 Task: In candidate interviews choose email frequency weekly.
Action: Mouse moved to (667, 70)
Screenshot: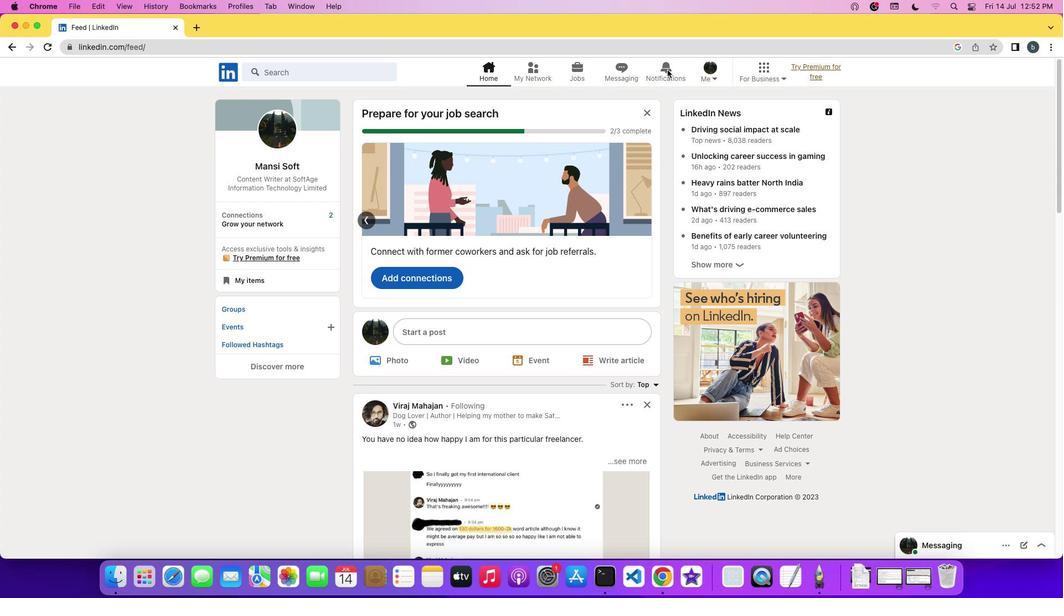 
Action: Mouse pressed left at (667, 70)
Screenshot: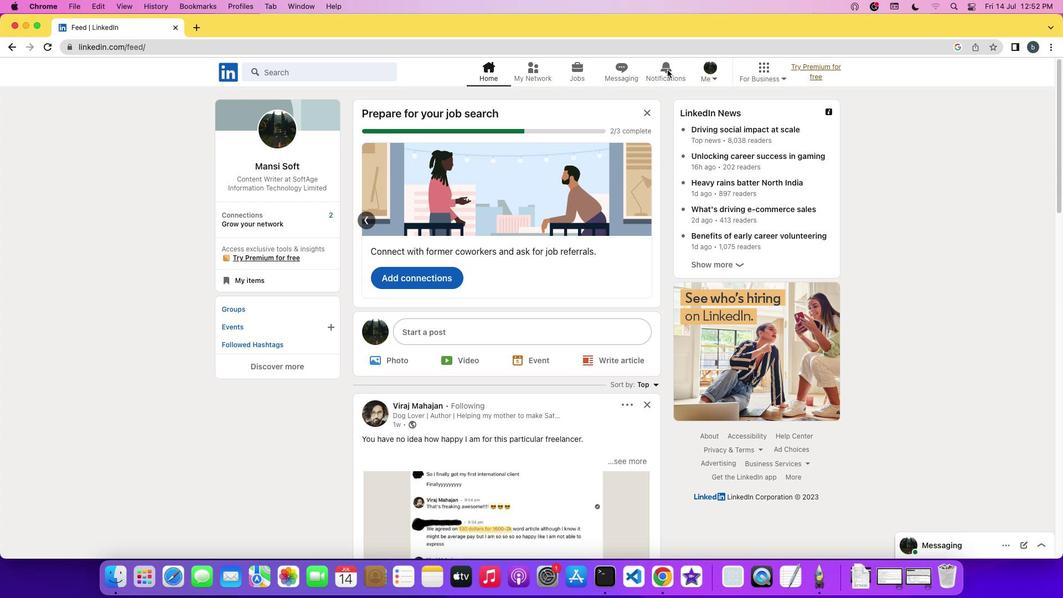 
Action: Mouse pressed left at (667, 70)
Screenshot: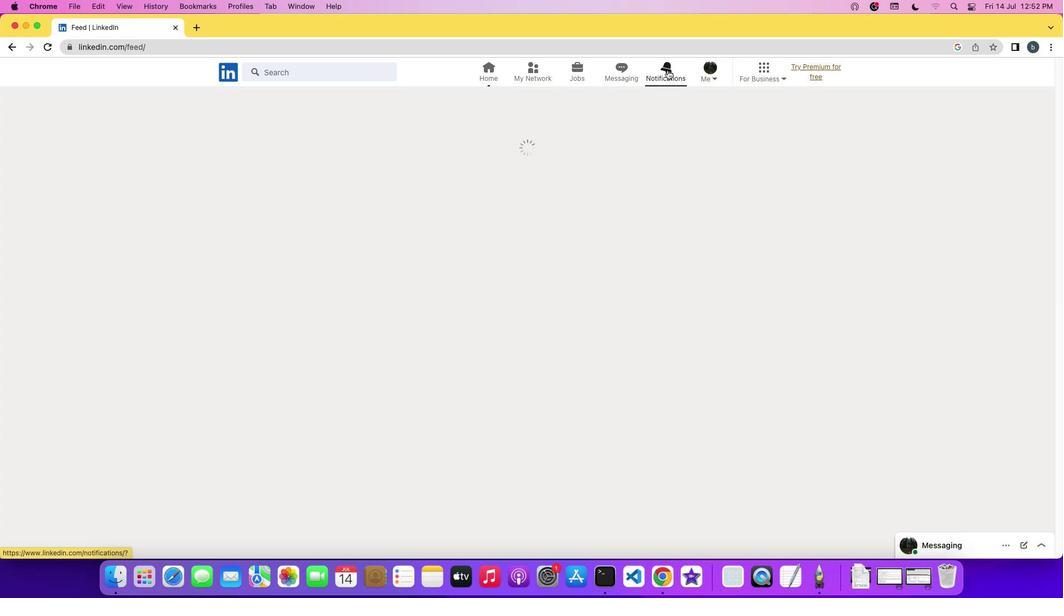 
Action: Mouse moved to (259, 143)
Screenshot: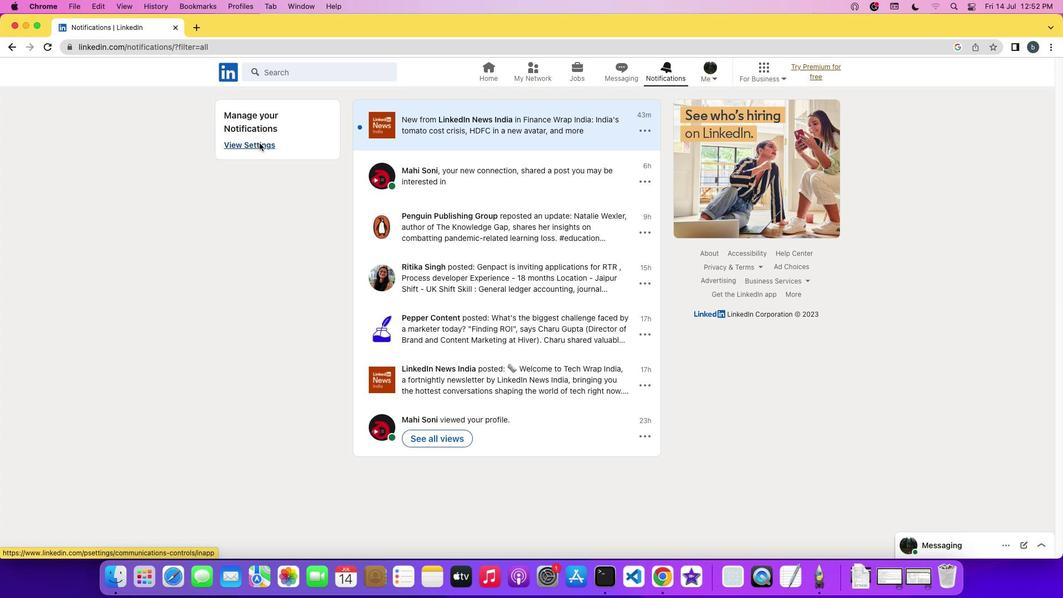 
Action: Mouse pressed left at (259, 143)
Screenshot: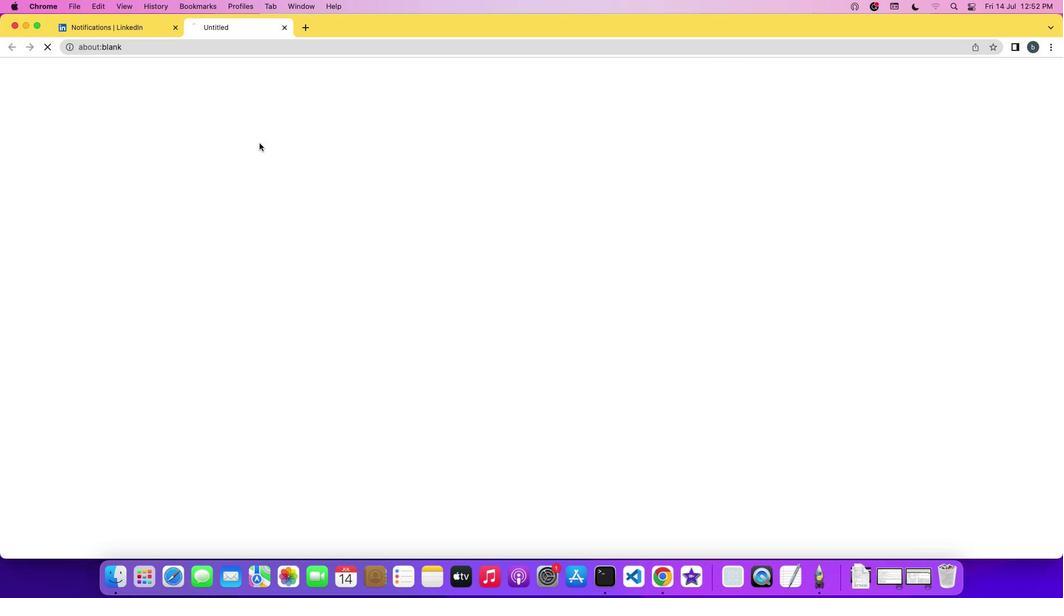 
Action: Mouse moved to (438, 166)
Screenshot: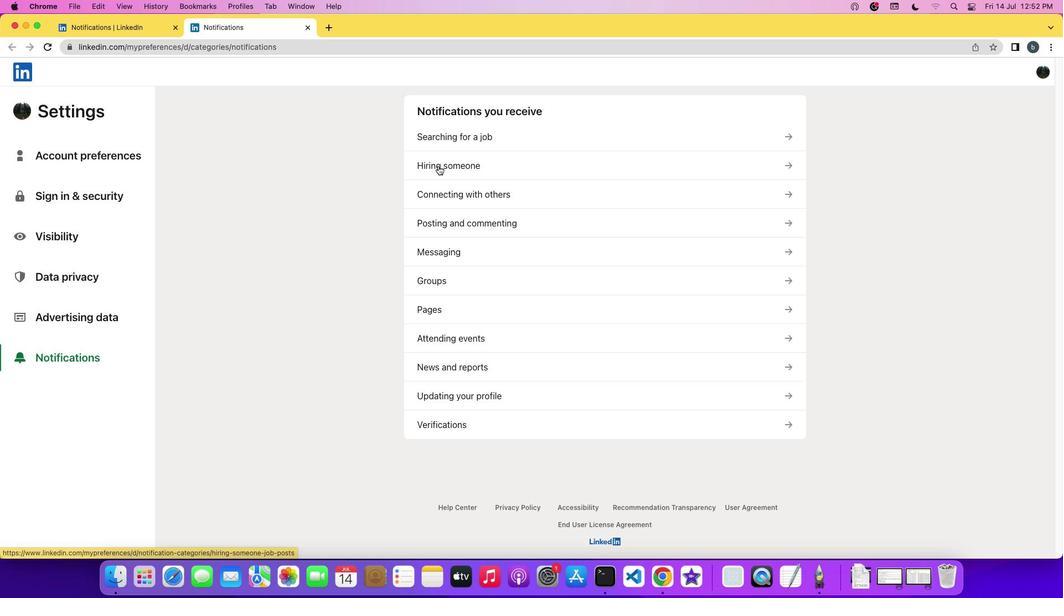 
Action: Mouse pressed left at (438, 166)
Screenshot: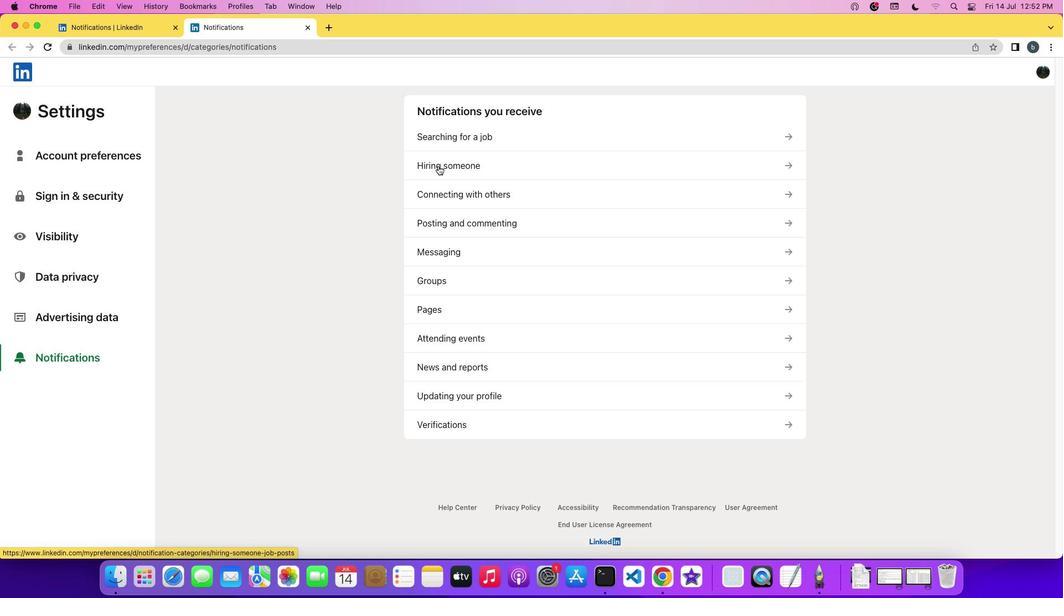 
Action: Mouse moved to (479, 296)
Screenshot: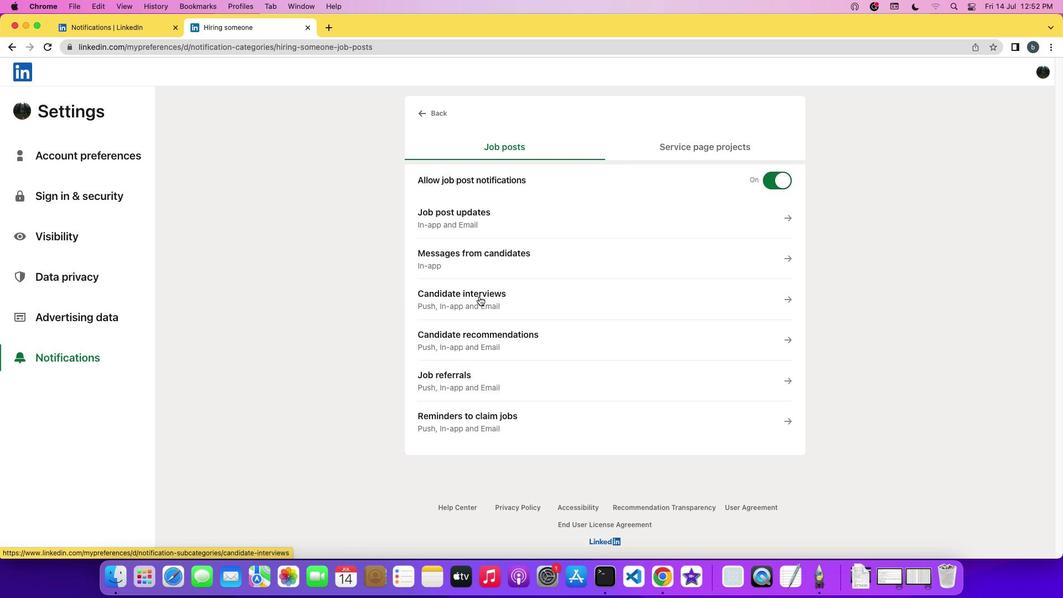 
Action: Mouse pressed left at (479, 296)
Screenshot: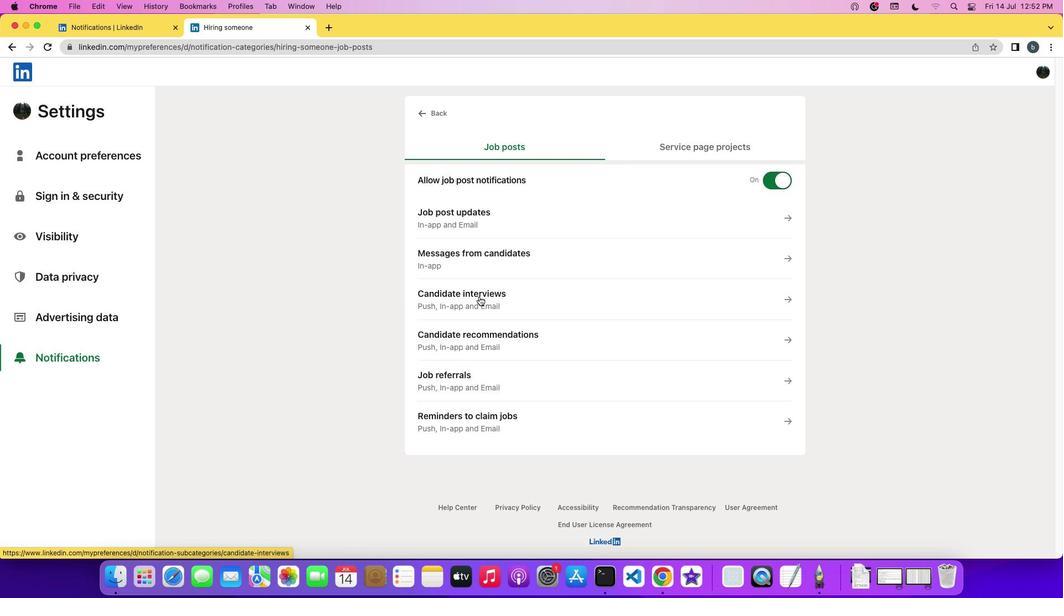 
Action: Mouse moved to (431, 399)
Screenshot: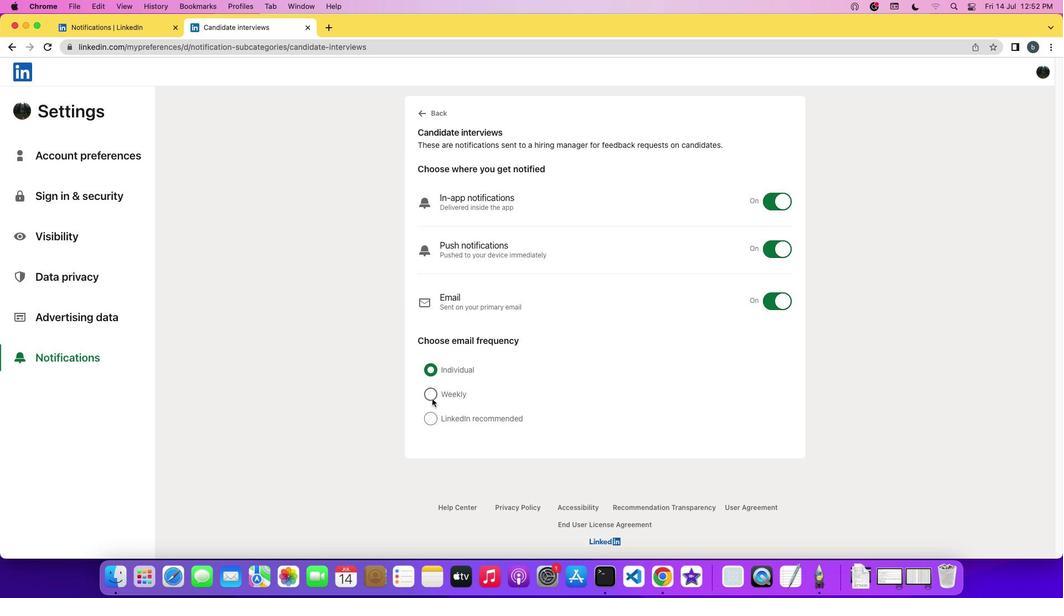 
Action: Mouse pressed left at (431, 399)
Screenshot: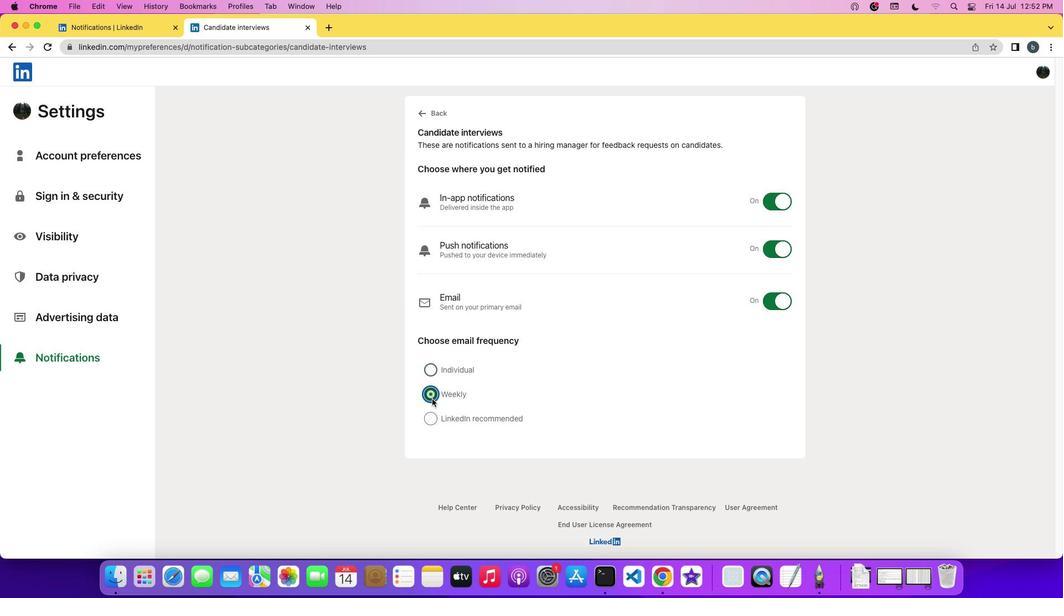 
Action: Mouse moved to (521, 402)
Screenshot: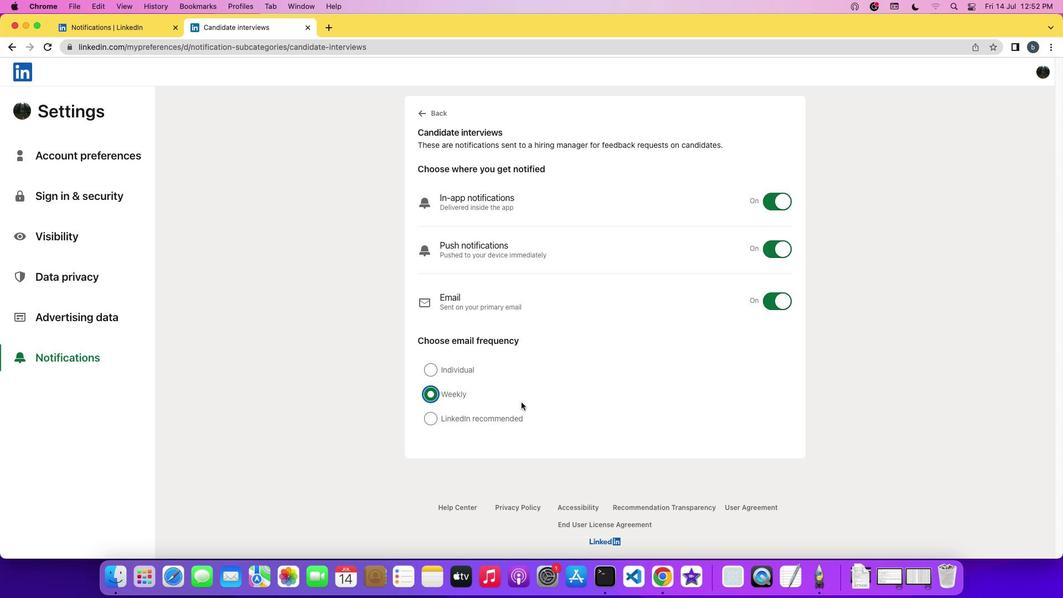 
